 Task: Create a section Design Review Sprint and in the section, add a milestone Virtualization Implementation in the project WindTech.
Action: Mouse moved to (67, 348)
Screenshot: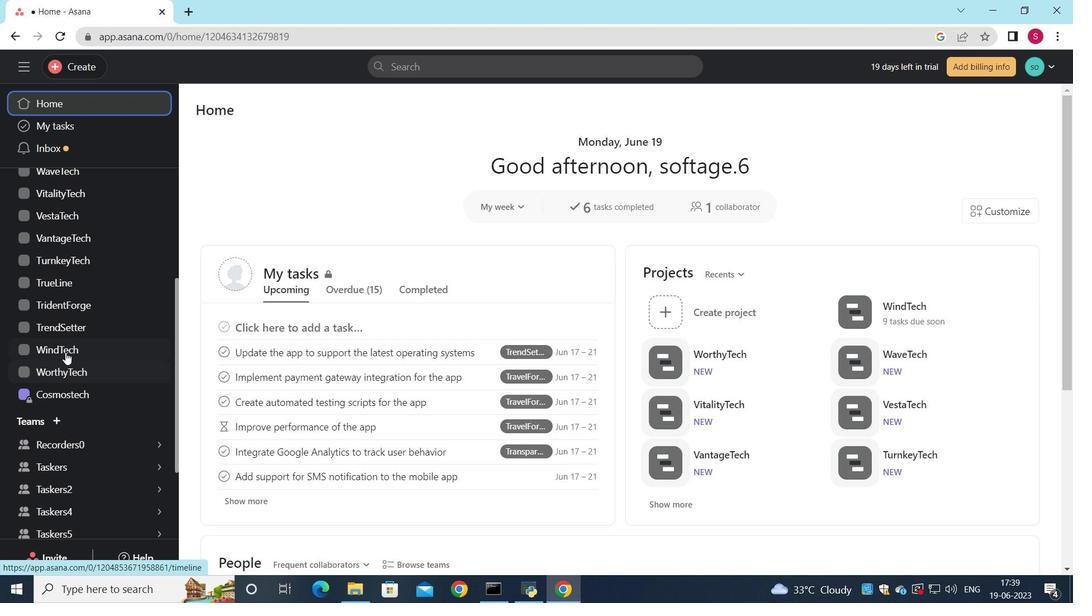 
Action: Mouse pressed left at (67, 348)
Screenshot: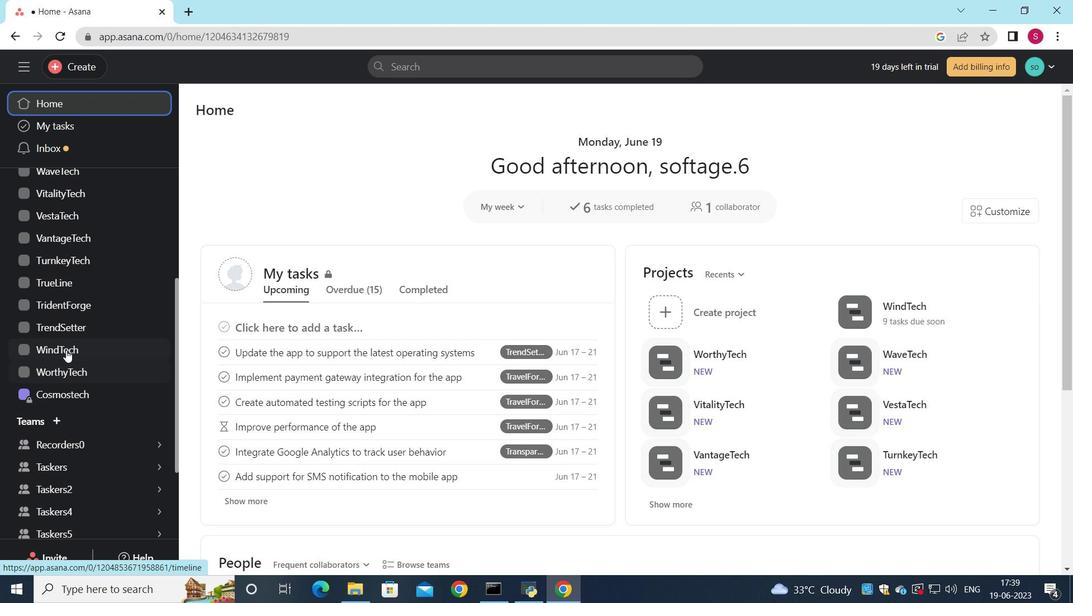 
Action: Mouse moved to (309, 413)
Screenshot: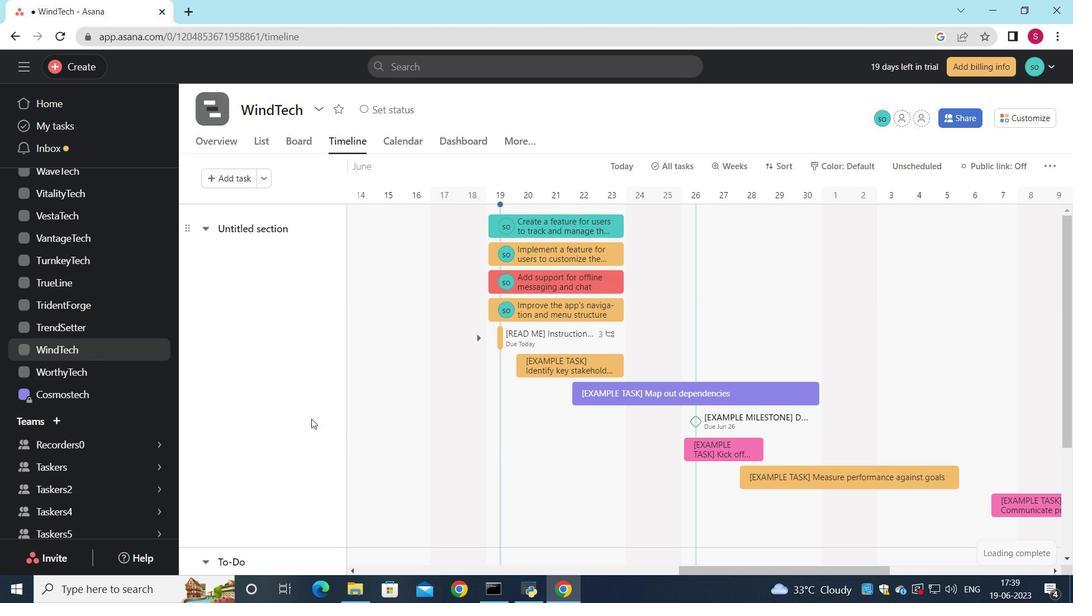 
Action: Mouse scrolled (309, 413) with delta (0, 0)
Screenshot: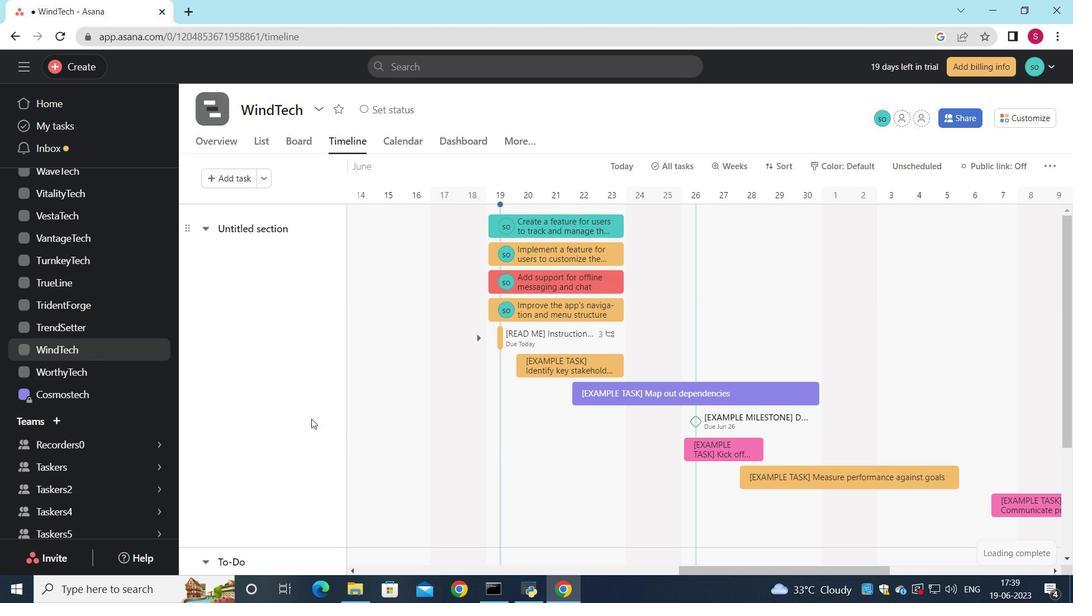
Action: Mouse scrolled (309, 413) with delta (0, 0)
Screenshot: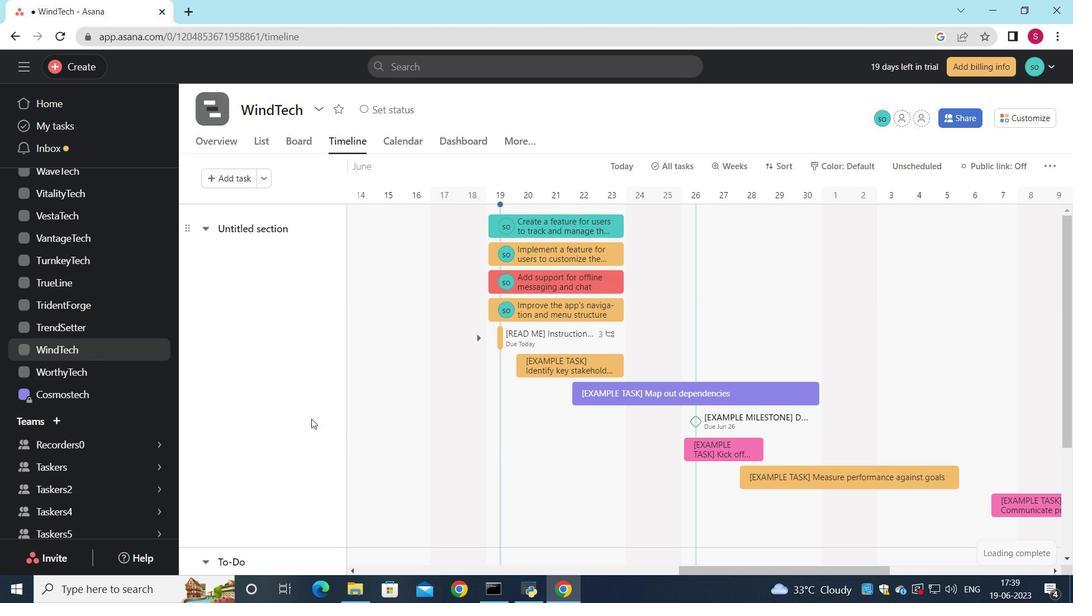 
Action: Mouse scrolled (309, 413) with delta (0, 0)
Screenshot: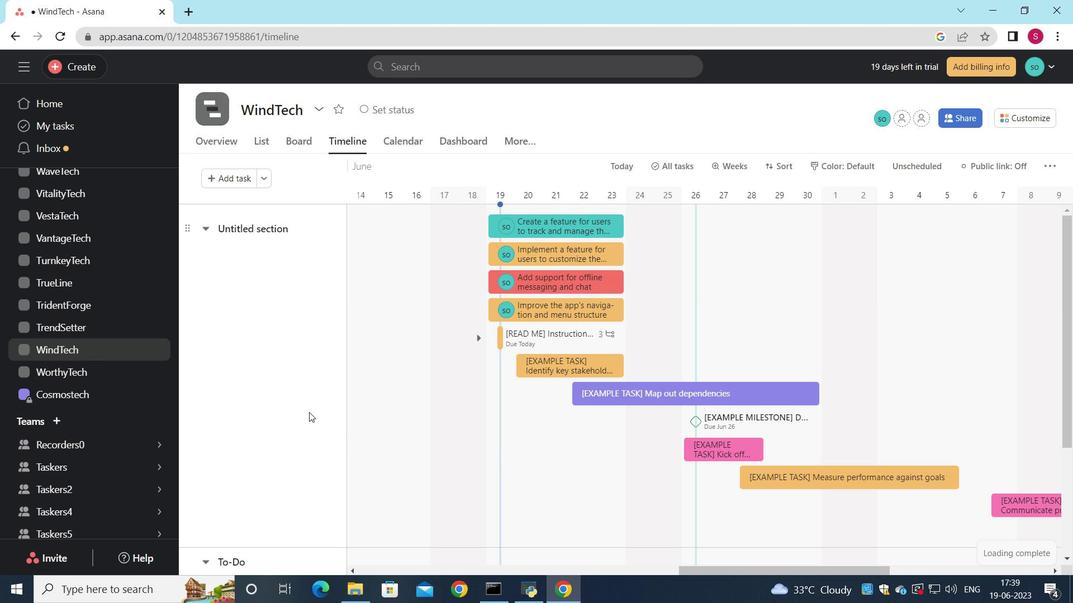 
Action: Mouse moved to (261, 237)
Screenshot: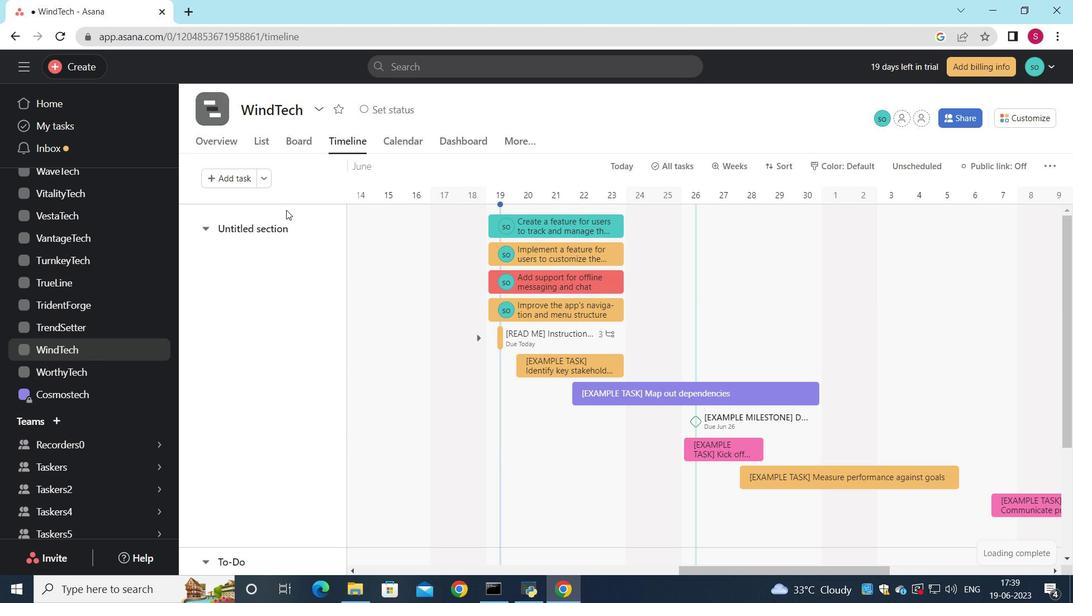 
Action: Mouse scrolled (261, 237) with delta (0, 0)
Screenshot: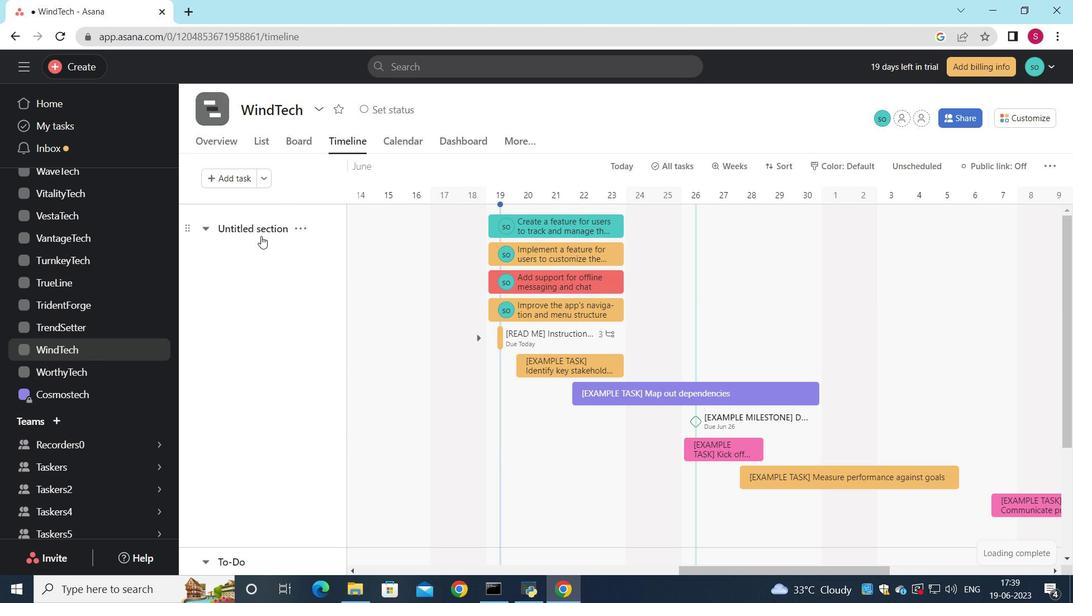 
Action: Mouse scrolled (261, 237) with delta (0, 0)
Screenshot: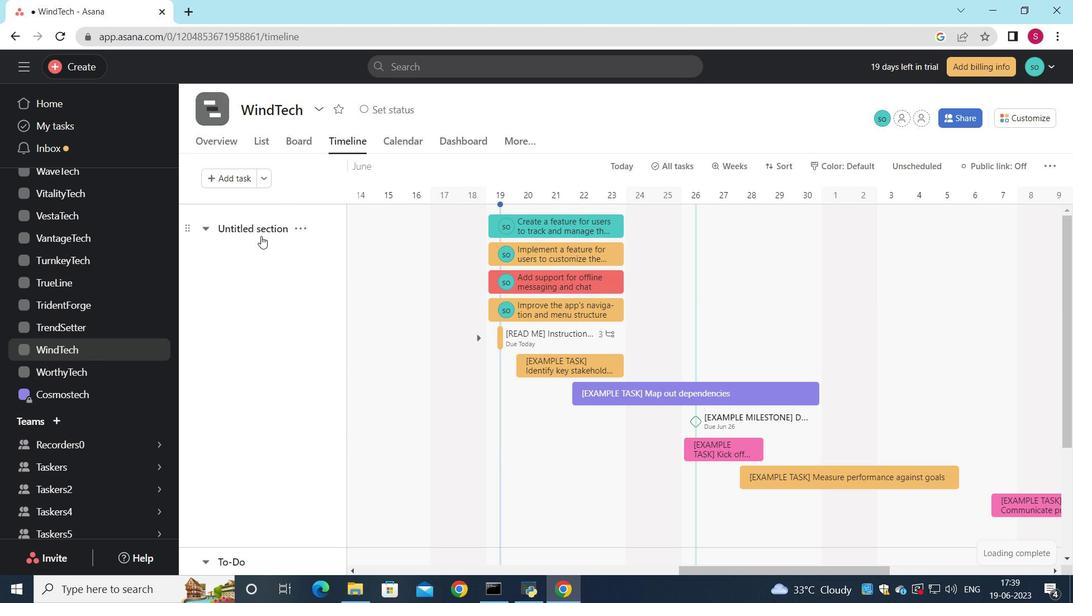 
Action: Mouse scrolled (261, 237) with delta (0, 0)
Screenshot: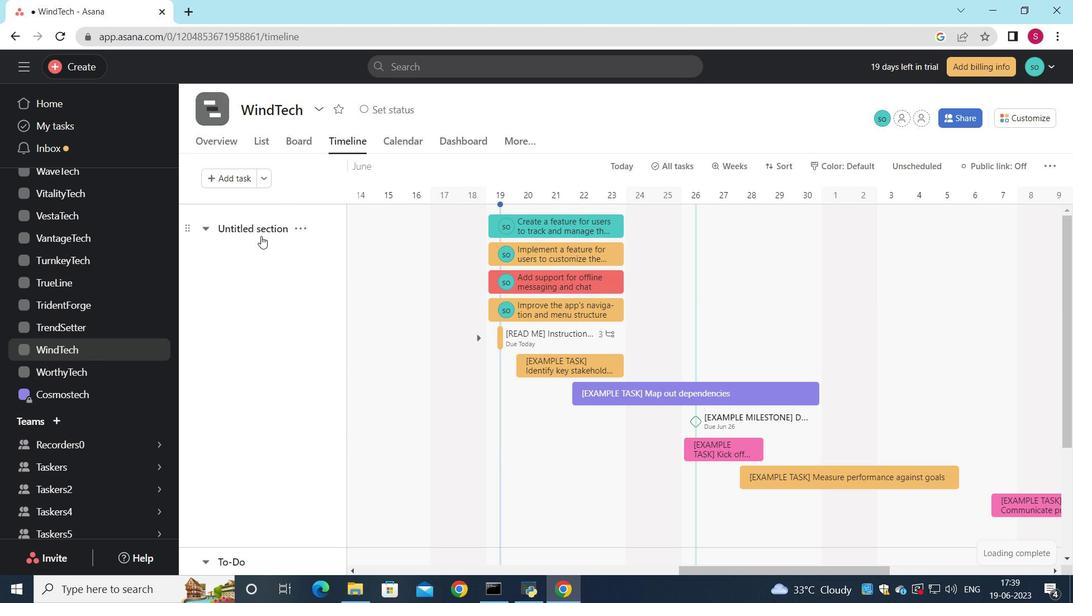 
Action: Mouse scrolled (261, 236) with delta (0, 0)
Screenshot: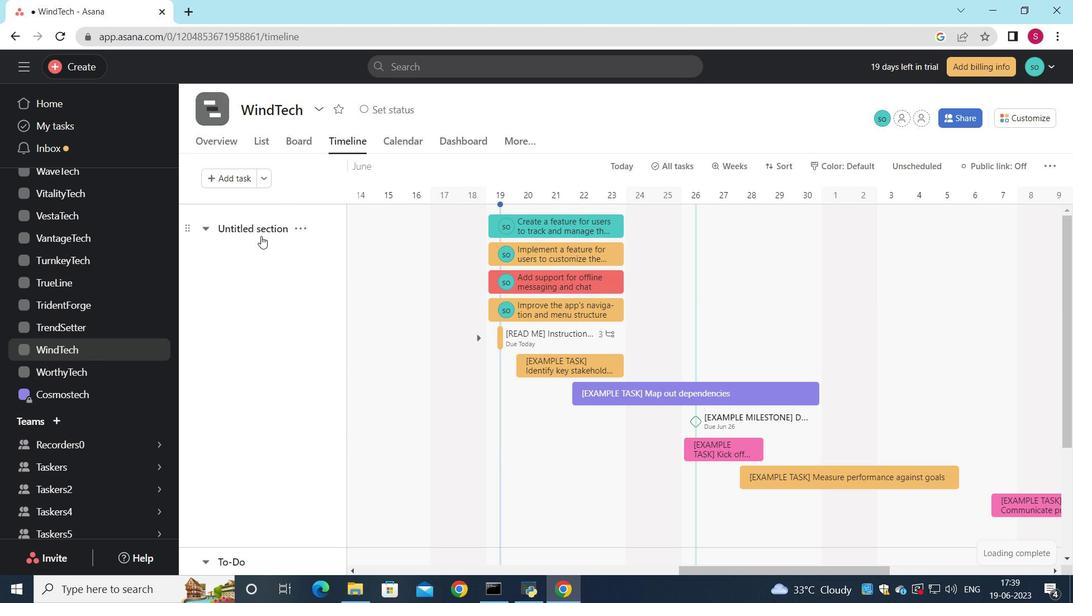 
Action: Mouse scrolled (261, 236) with delta (0, 0)
Screenshot: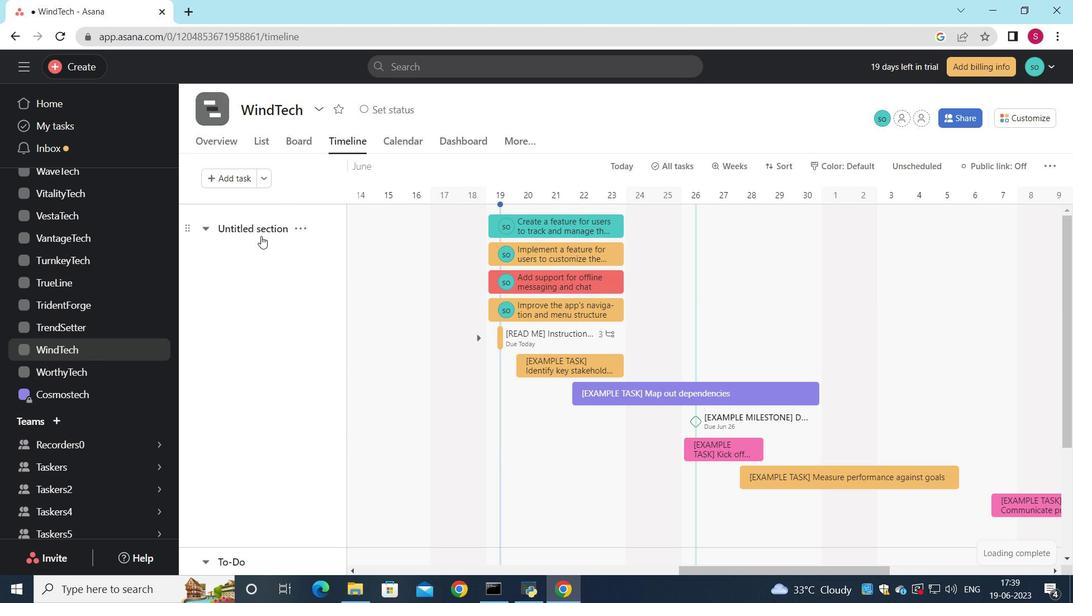 
Action: Mouse scrolled (261, 236) with delta (0, 0)
Screenshot: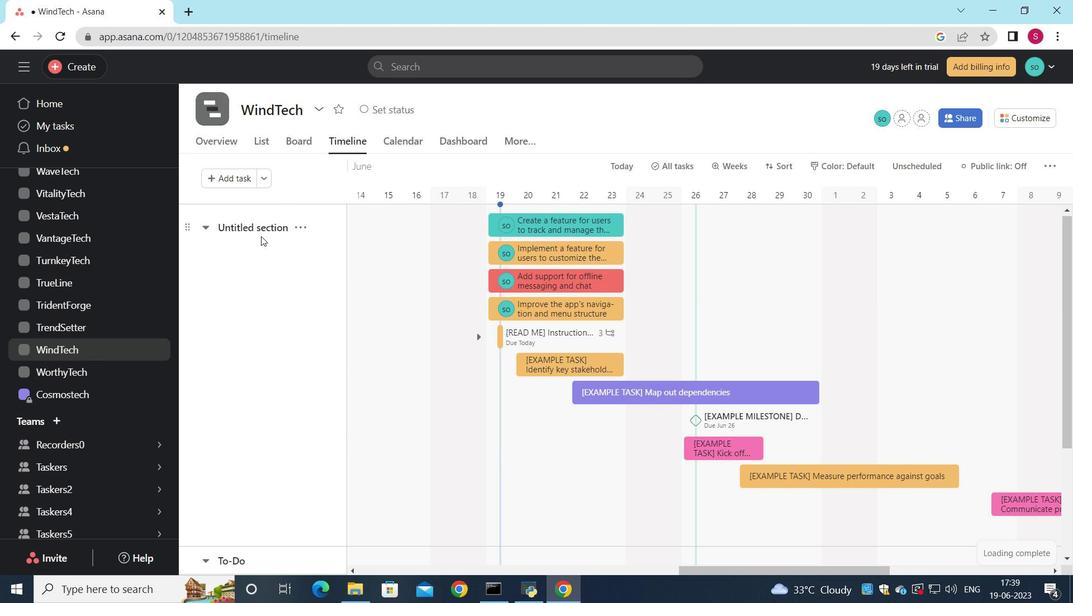 
Action: Mouse scrolled (261, 236) with delta (0, 0)
Screenshot: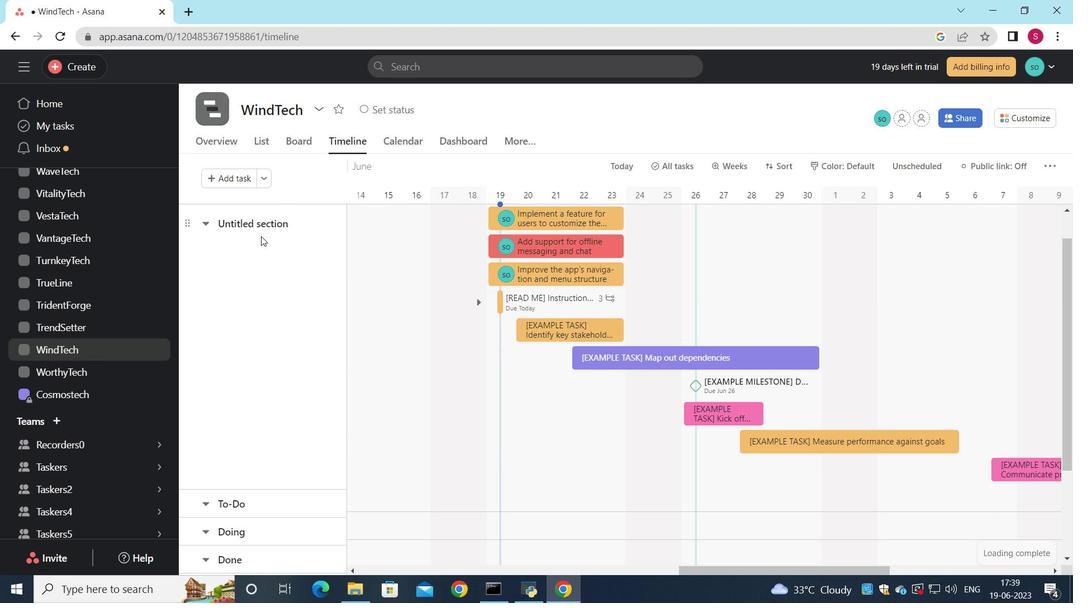 
Action: Mouse moved to (268, 481)
Screenshot: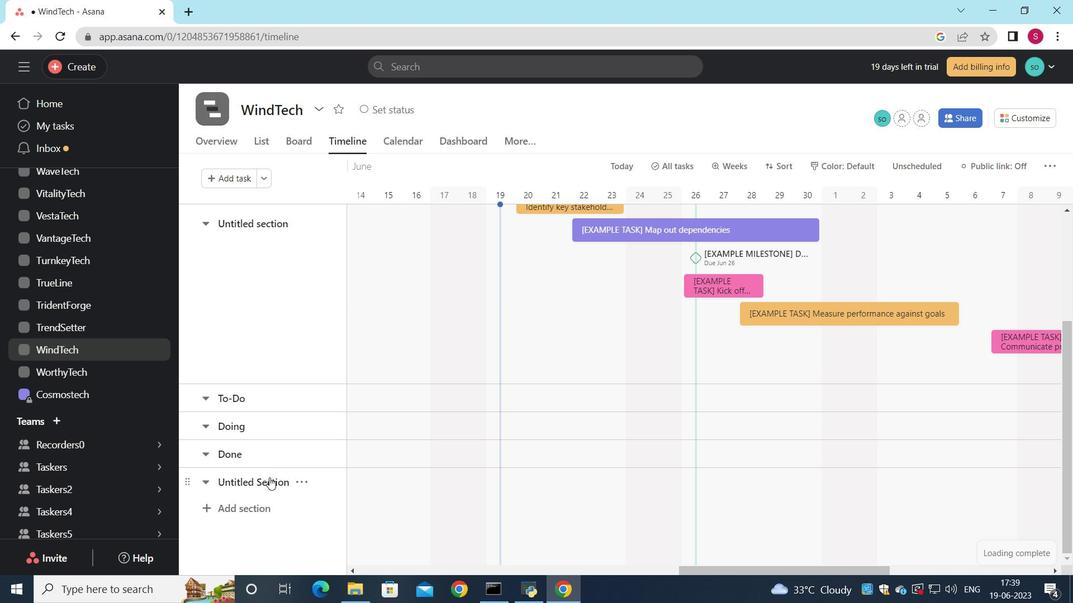 
Action: Mouse pressed left at (268, 481)
Screenshot: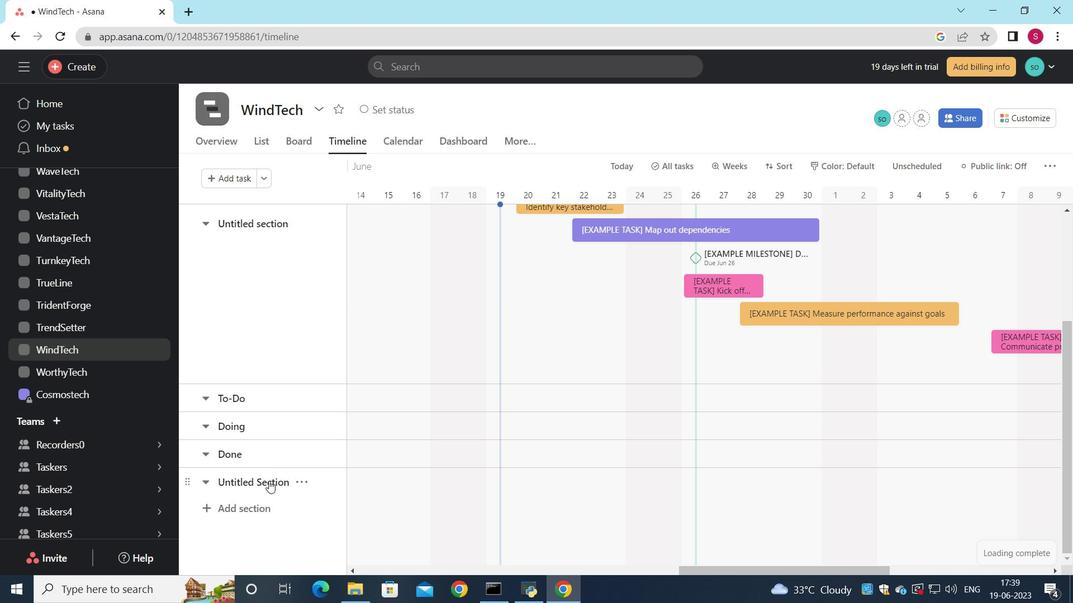 
Action: Mouse moved to (280, 481)
Screenshot: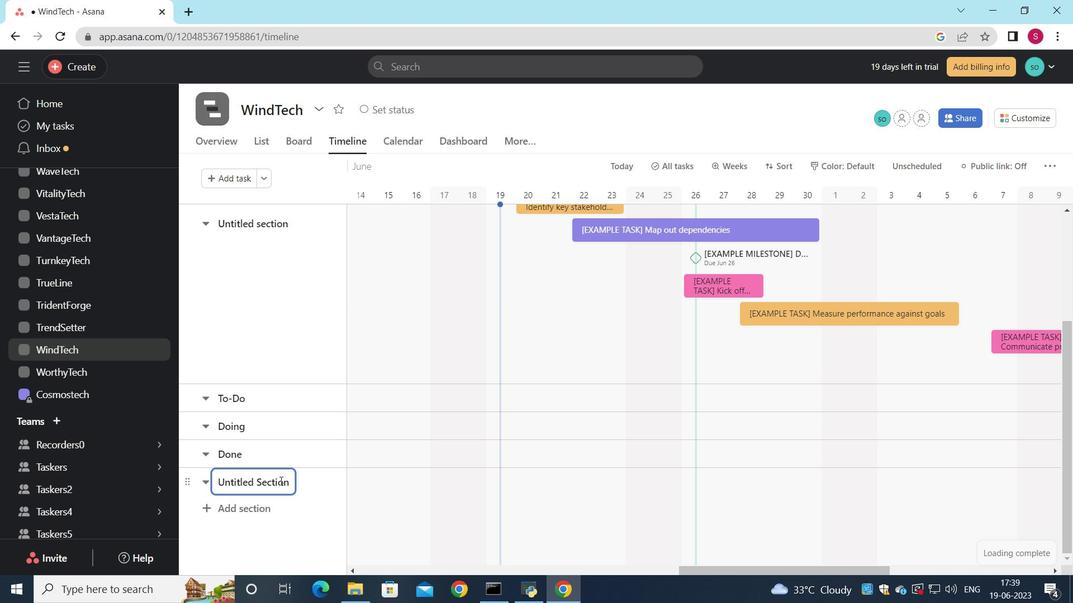 
Action: Key pressed <Key.backspace><Key.backspace><Key.backspace><Key.backspace><Key.backspace><Key.backspace><Key.backspace><Key.backspace><Key.backspace><Key.backspace><Key.backspace><Key.backspace><Key.backspace><Key.backspace><Key.backspace><Key.backspace>
Screenshot: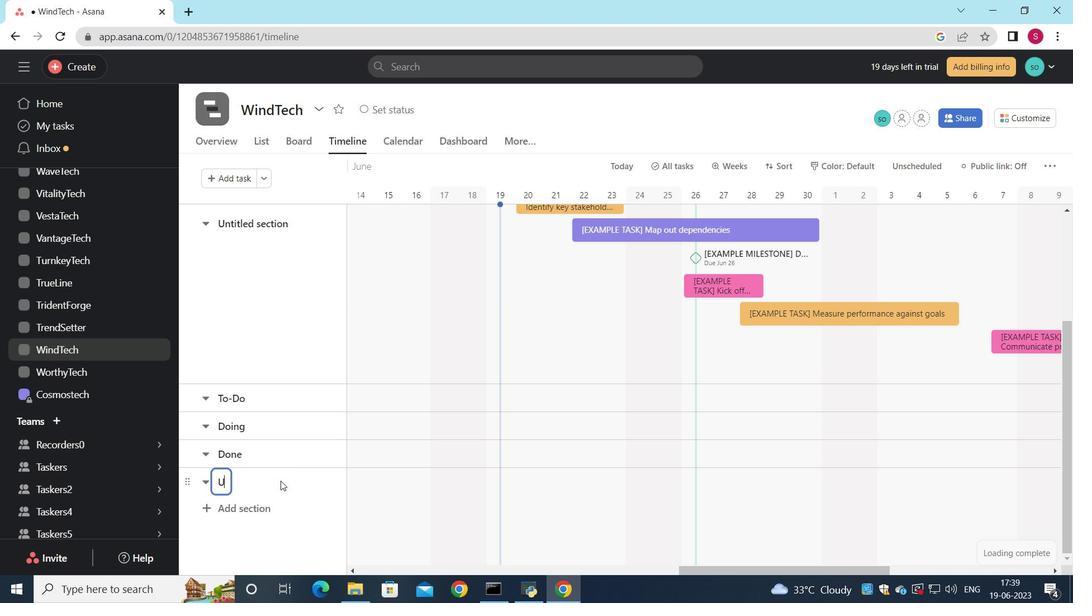 
Action: Mouse moved to (270, 496)
Screenshot: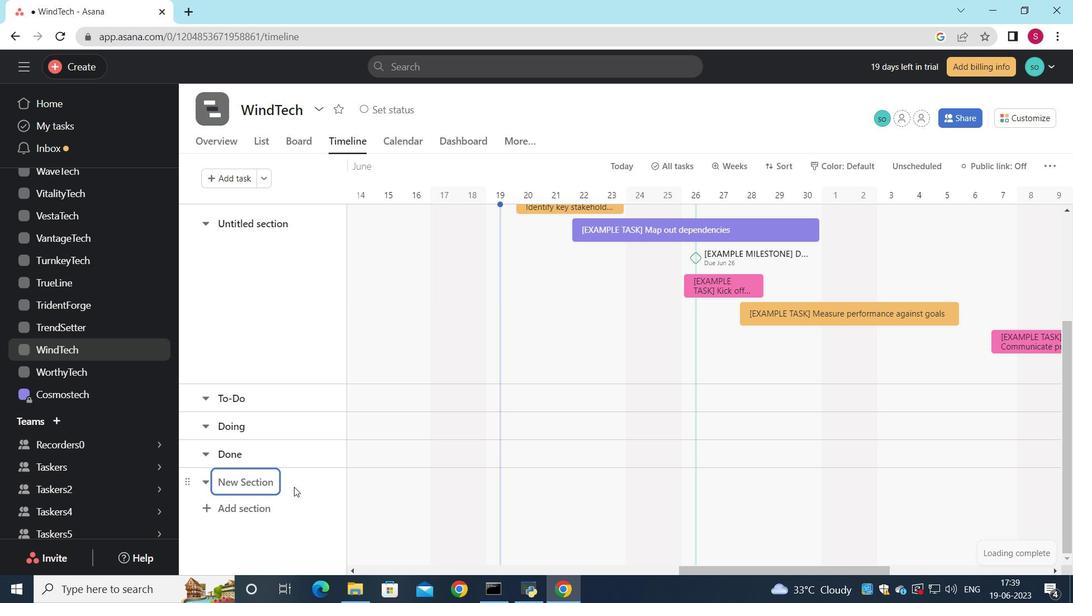 
Action: Key pressed <Key.shift><Key.shift><Key.shift><Key.shift><Key.shift><Key.shift><Key.shift><Key.shift><Key.shift><Key.shift><Key.shift><Key.shift><Key.shift><Key.shift><Key.shift><Key.shift><Key.shift><Key.shift><Key.shift><Key.shift><Key.shift><Key.shift><Key.shift><Key.shift>Design<Key.space><Key.shift>Review<Key.space><Key.shift>Sprint
Screenshot: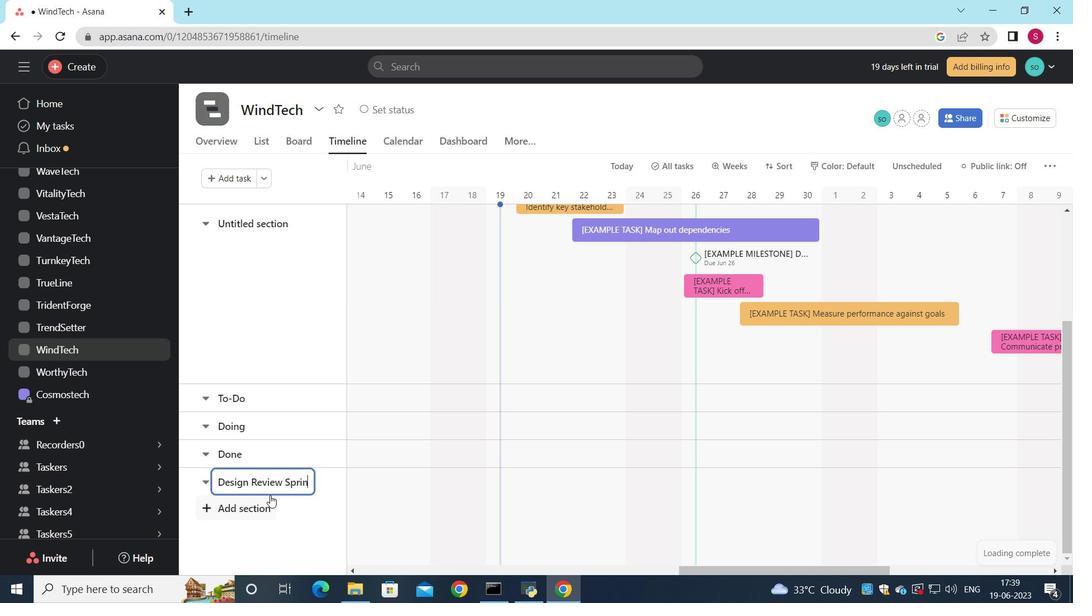 
Action: Mouse moved to (368, 487)
Screenshot: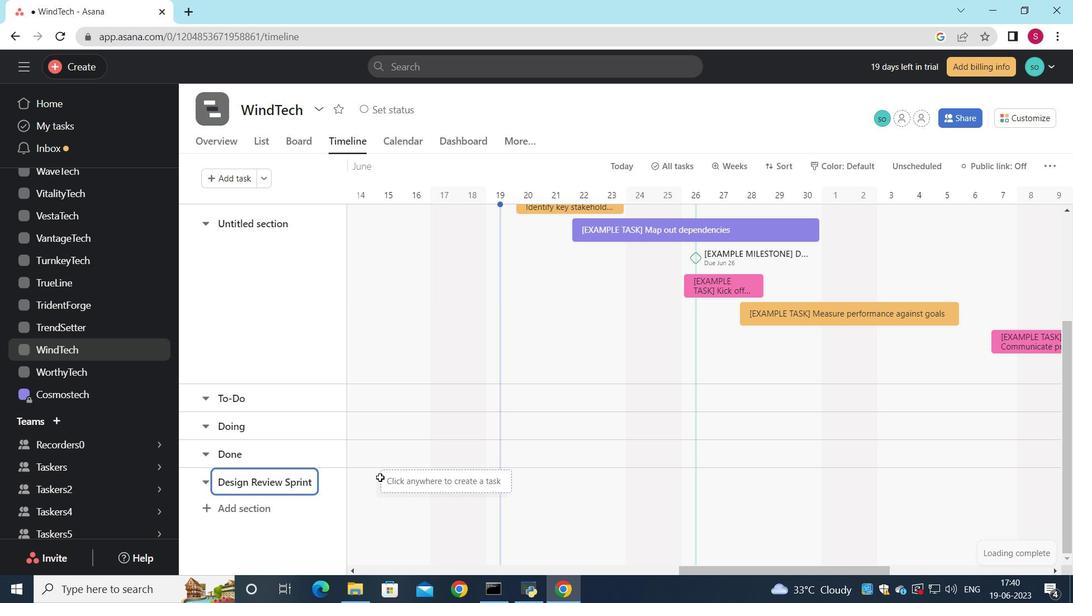 
Action: Mouse pressed left at (368, 487)
Screenshot: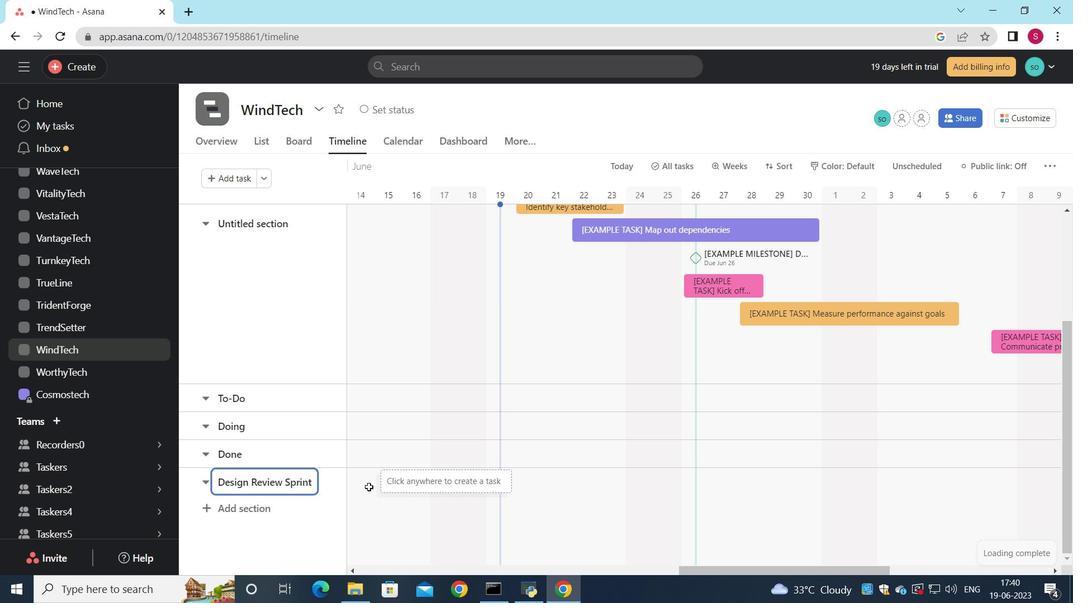 
Action: Mouse moved to (372, 476)
Screenshot: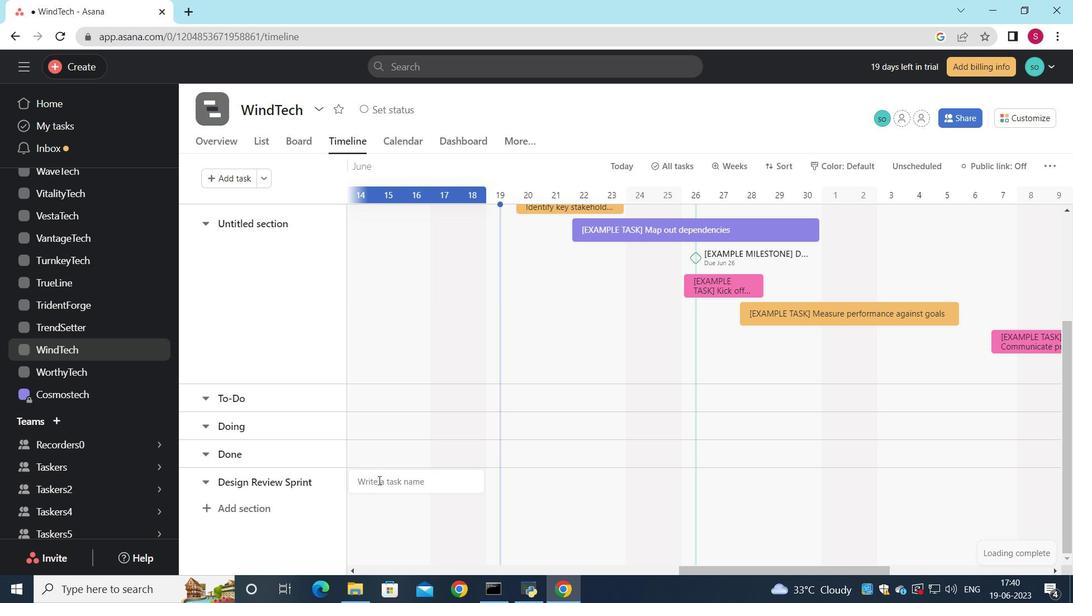 
Action: Key pressed <Key.shift>Virtualization<Key.space><Key.shift>Implementation<Key.space>
Screenshot: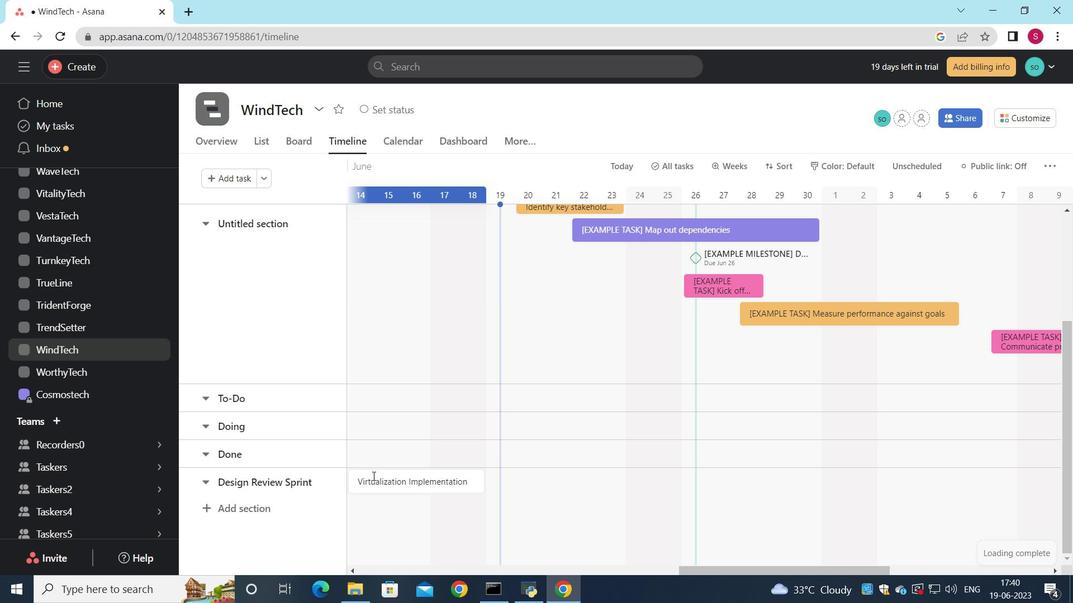 
Action: Mouse moved to (469, 485)
Screenshot: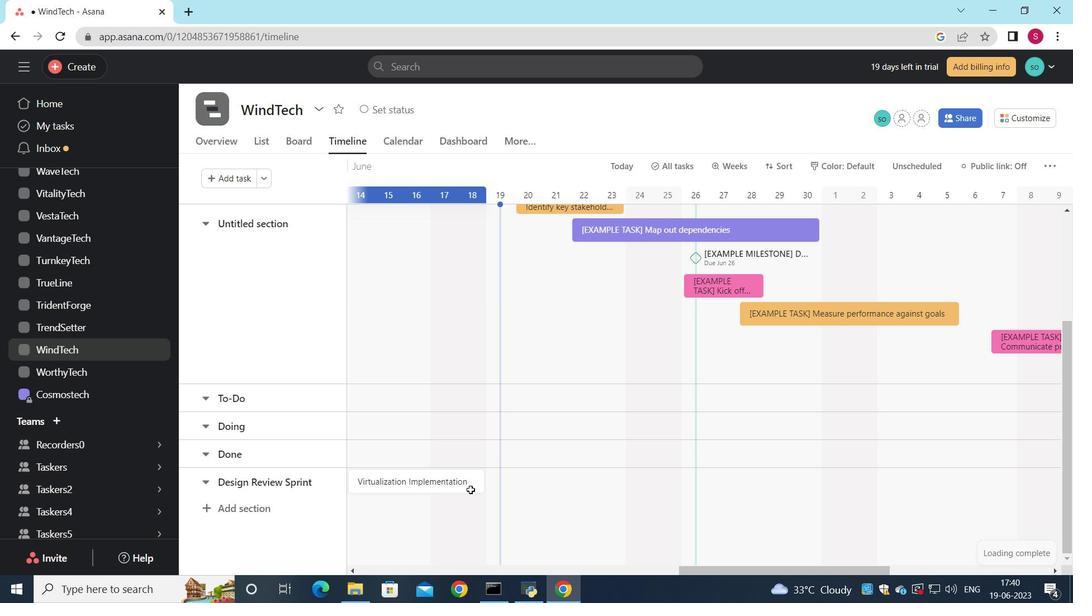 
Action: Key pressed <Key.enter>
Screenshot: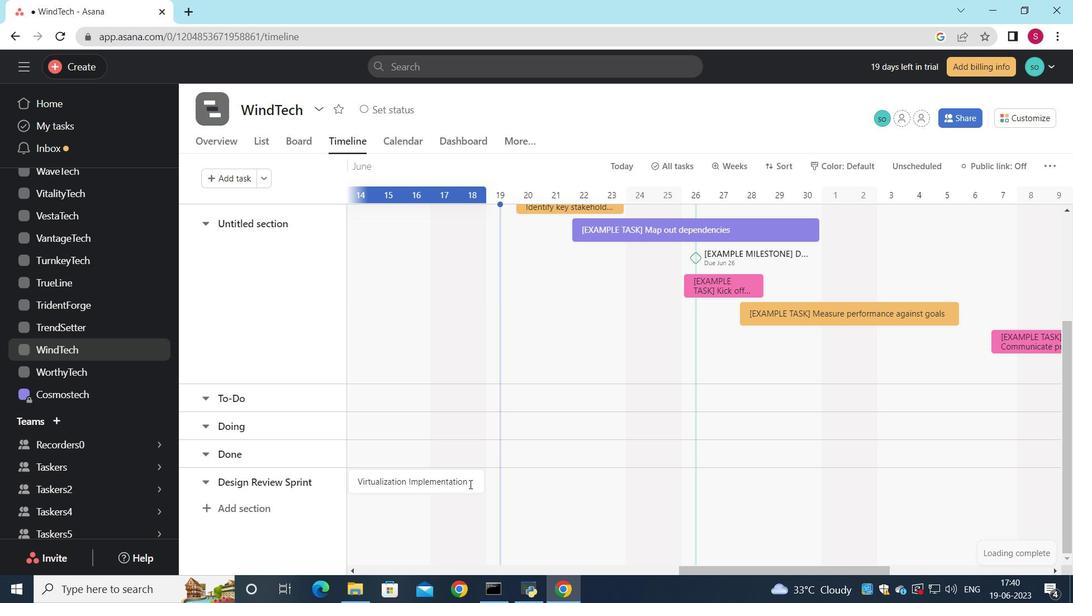 
Action: Mouse moved to (466, 474)
Screenshot: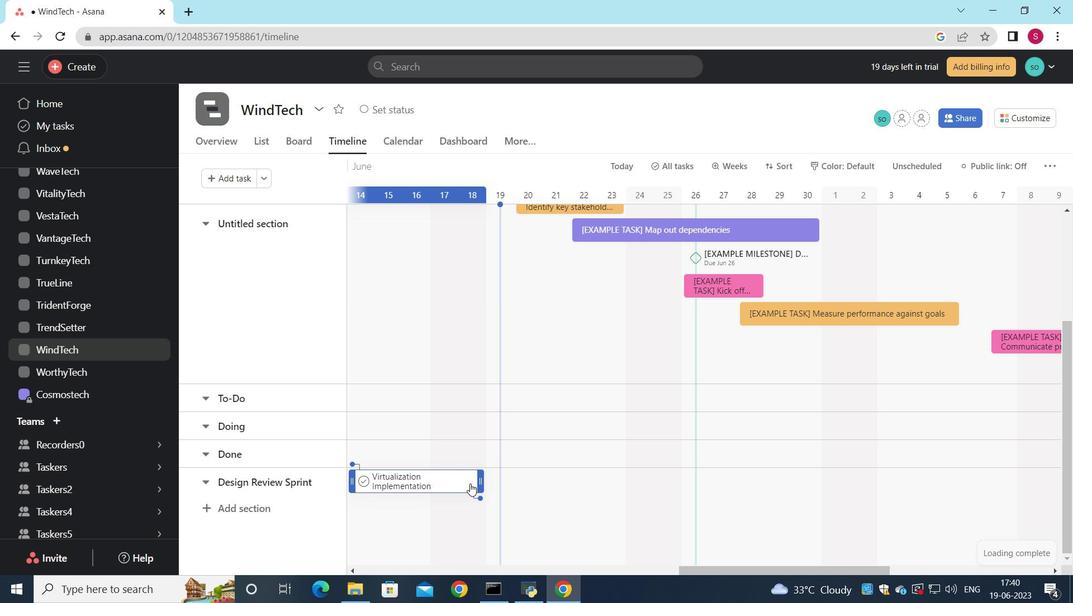 
Action: Mouse pressed right at (466, 474)
Screenshot: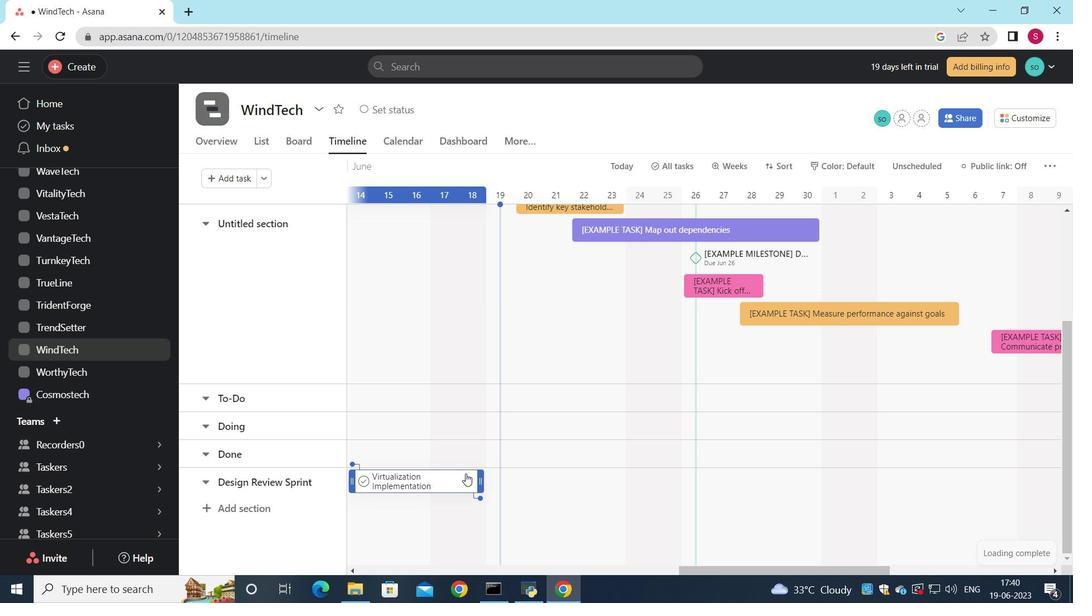 
Action: Mouse moved to (531, 409)
Screenshot: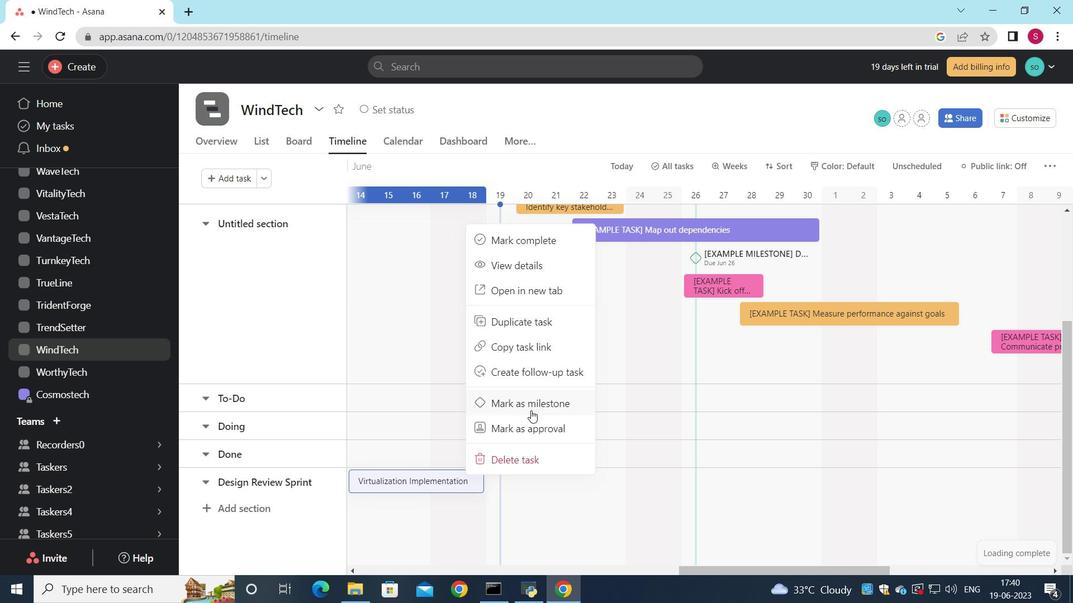 
Action: Mouse pressed left at (531, 409)
Screenshot: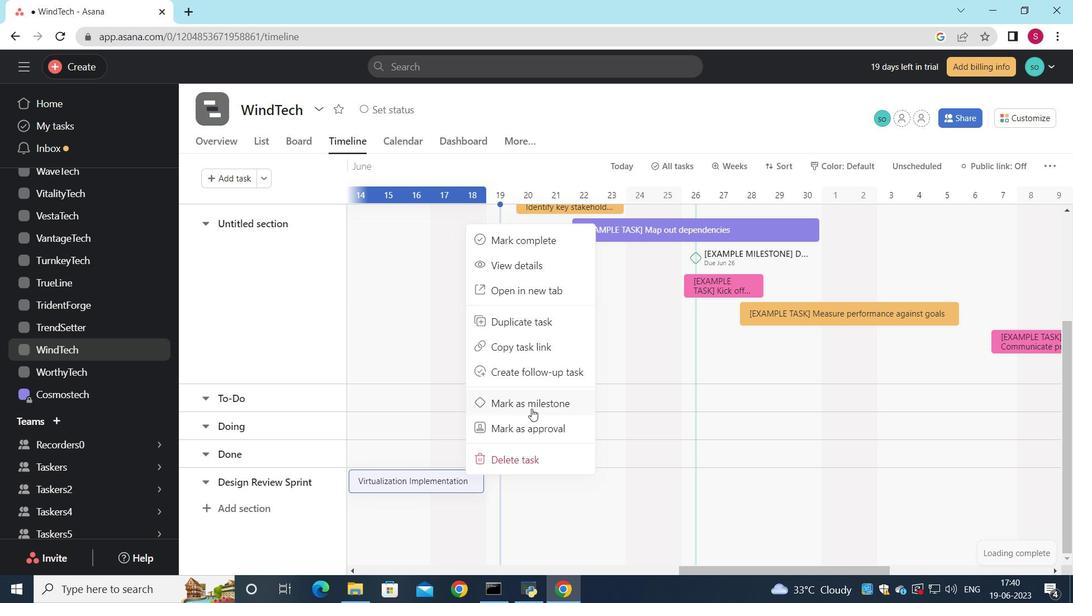 
Action: Mouse moved to (414, 444)
Screenshot: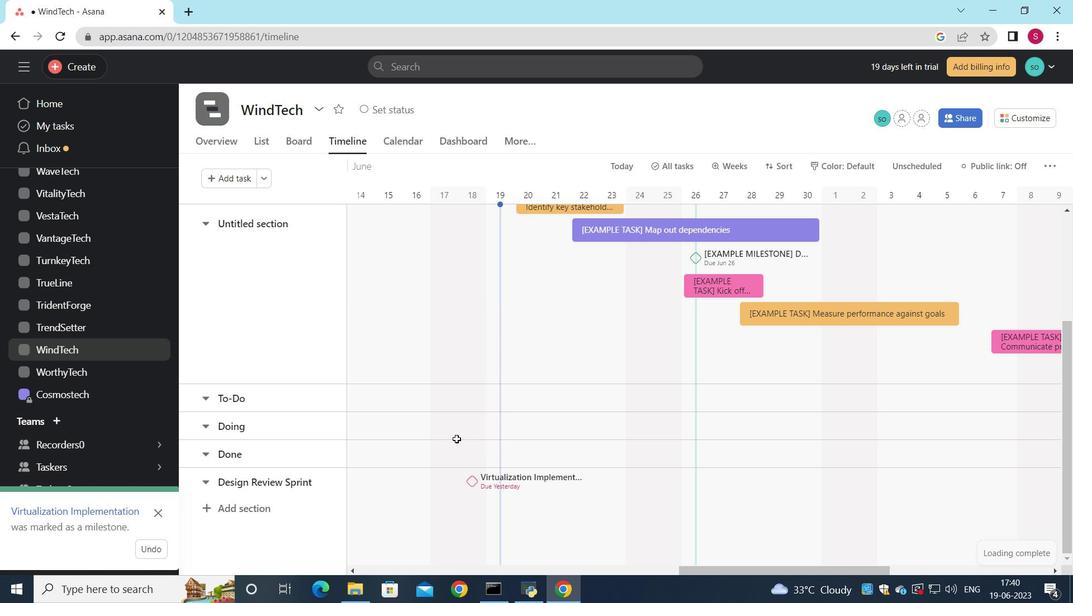 
